Task: Look for products in the category "Pre-Mixed Cocktails" from Playa Banderas only.
Action: Mouse moved to (660, 244)
Screenshot: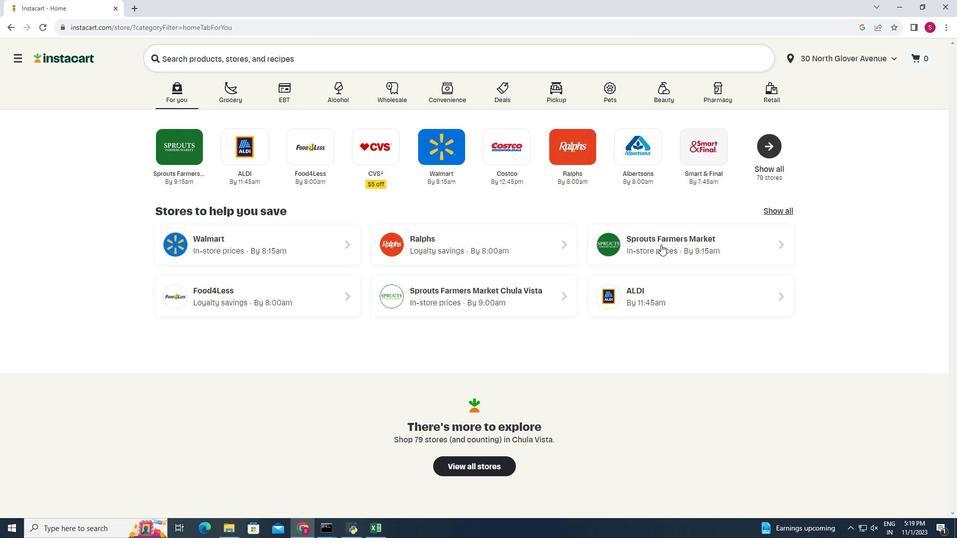
Action: Mouse pressed left at (660, 244)
Screenshot: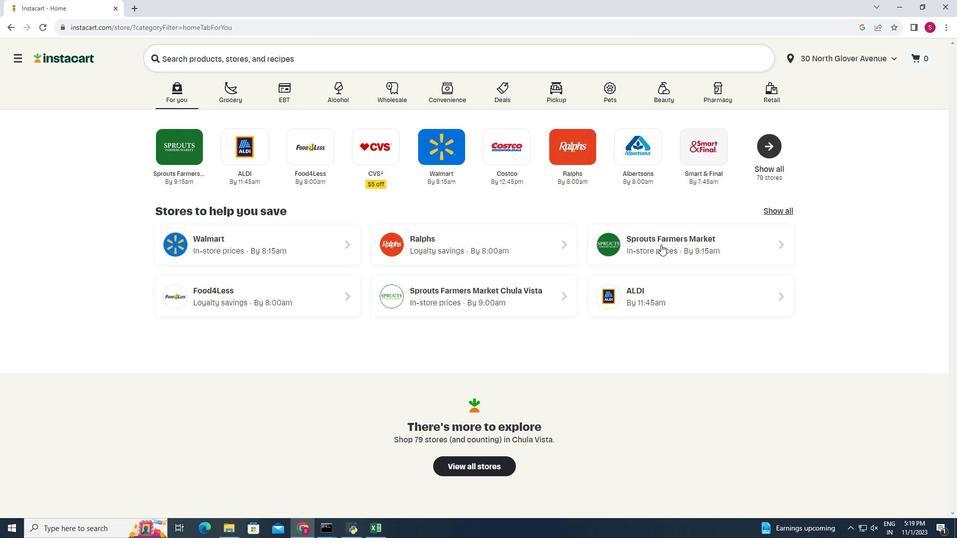 
Action: Mouse moved to (71, 495)
Screenshot: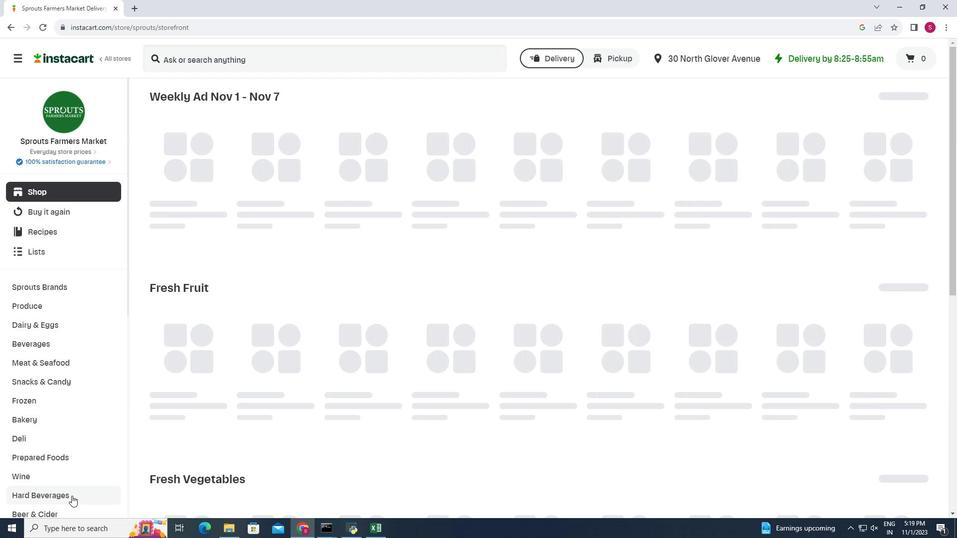 
Action: Mouse pressed left at (71, 495)
Screenshot: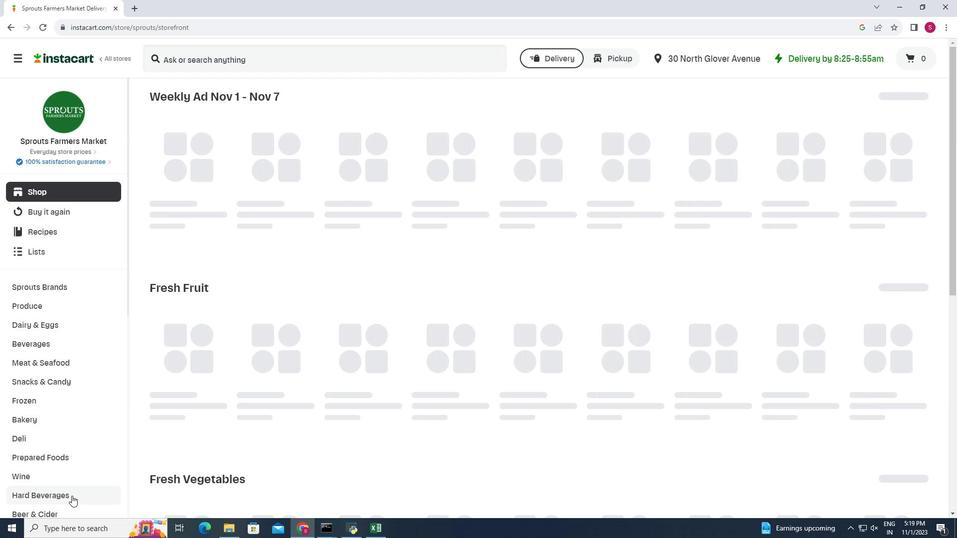 
Action: Mouse moved to (421, 124)
Screenshot: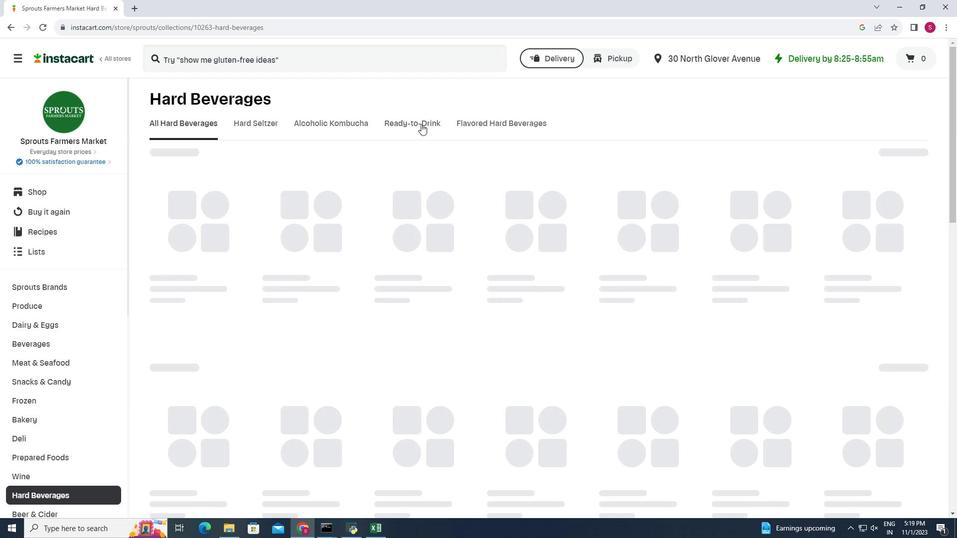 
Action: Mouse pressed left at (421, 124)
Screenshot: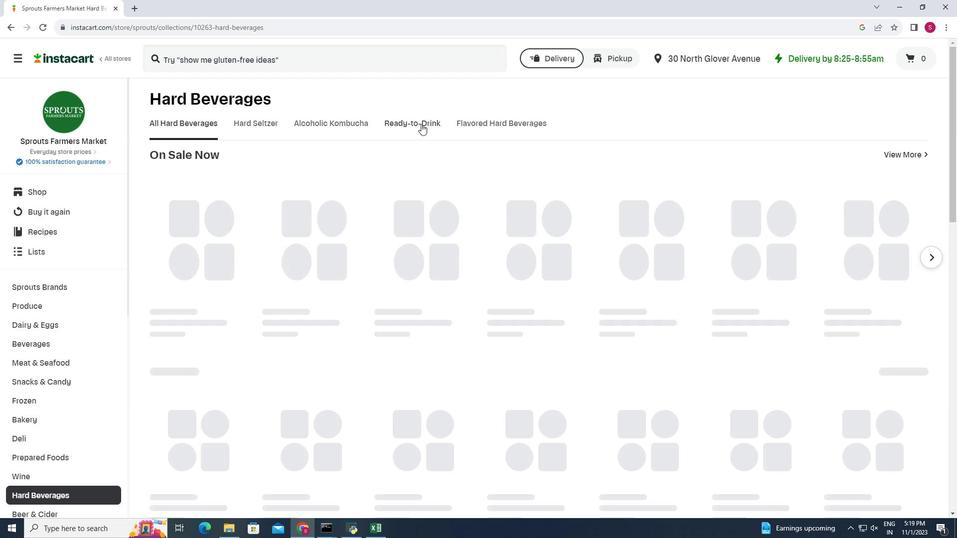 
Action: Mouse moved to (379, 167)
Screenshot: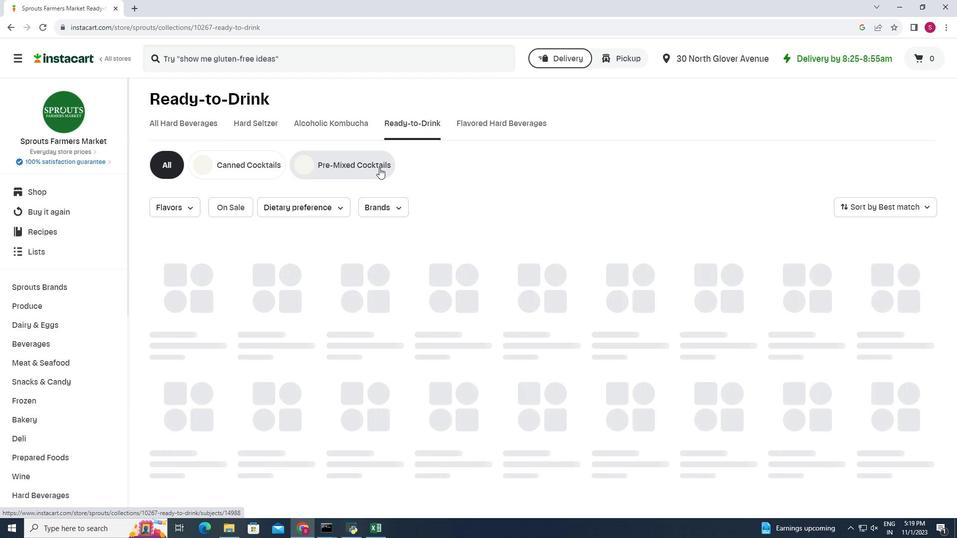 
Action: Mouse pressed left at (379, 167)
Screenshot: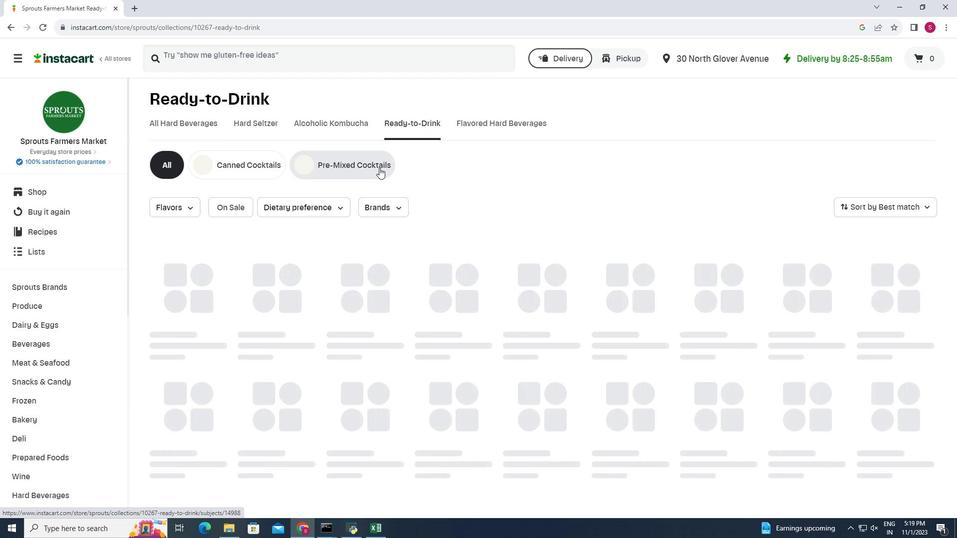 
Action: Mouse moved to (396, 205)
Screenshot: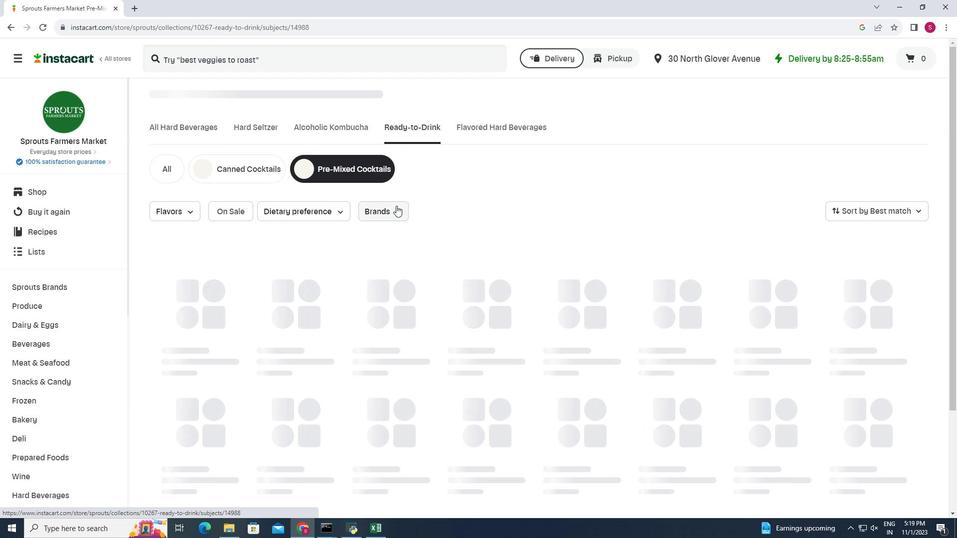 
Action: Mouse pressed left at (396, 205)
Screenshot: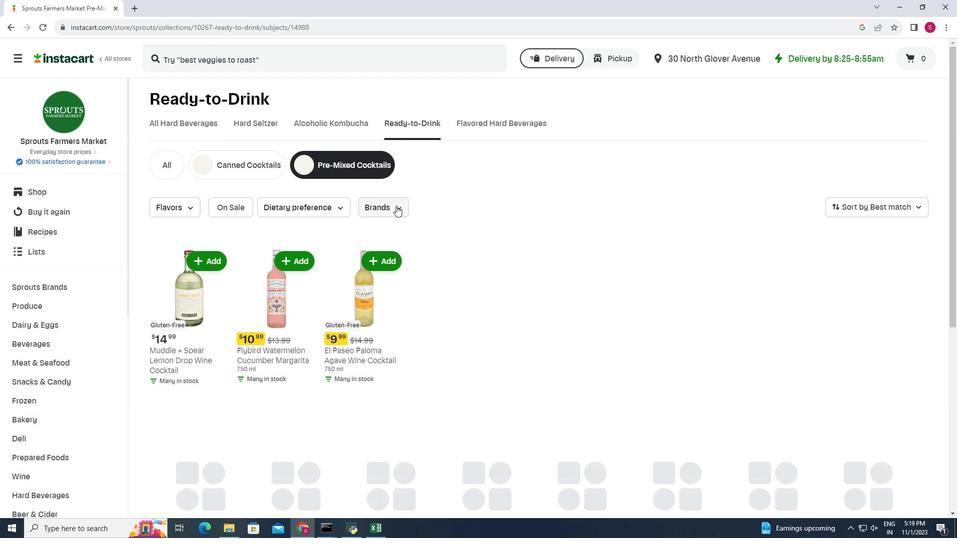 
Action: Mouse moved to (408, 243)
Screenshot: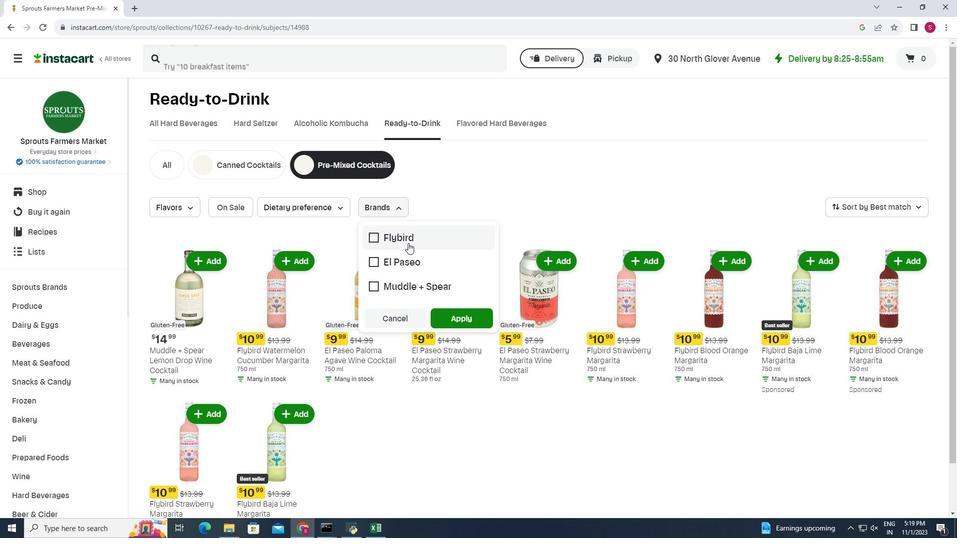
